 Task: Make in the project ChasePlan an epic 'Business Continuity Planning'. Create in the project ChasePlan an epic 'Data Science Implementation'. Add in the project ChasePlan an epic 'Data Visualization Implementation'
Action: Mouse moved to (377, 186)
Screenshot: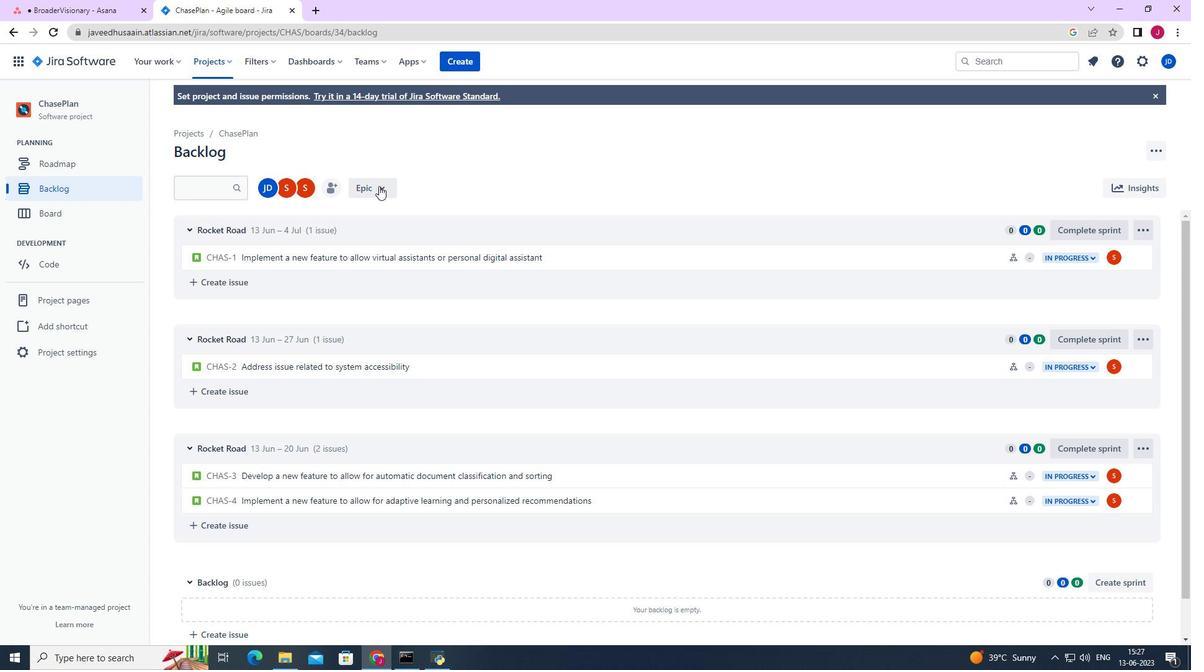 
Action: Mouse pressed left at (377, 186)
Screenshot: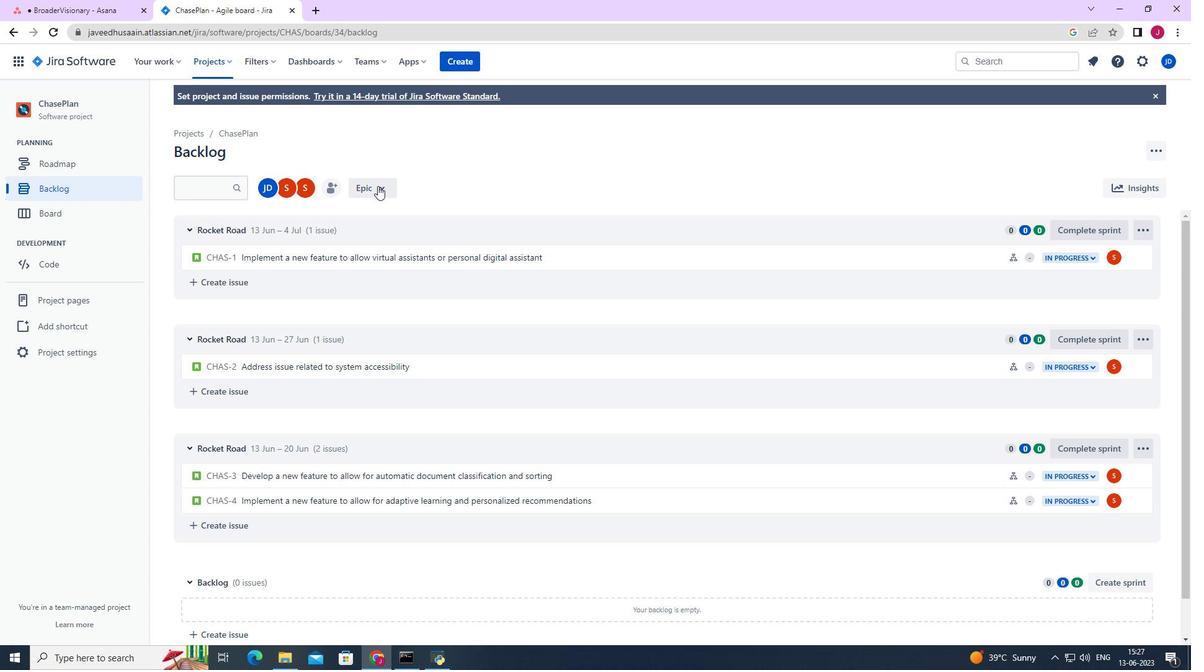 
Action: Mouse moved to (377, 263)
Screenshot: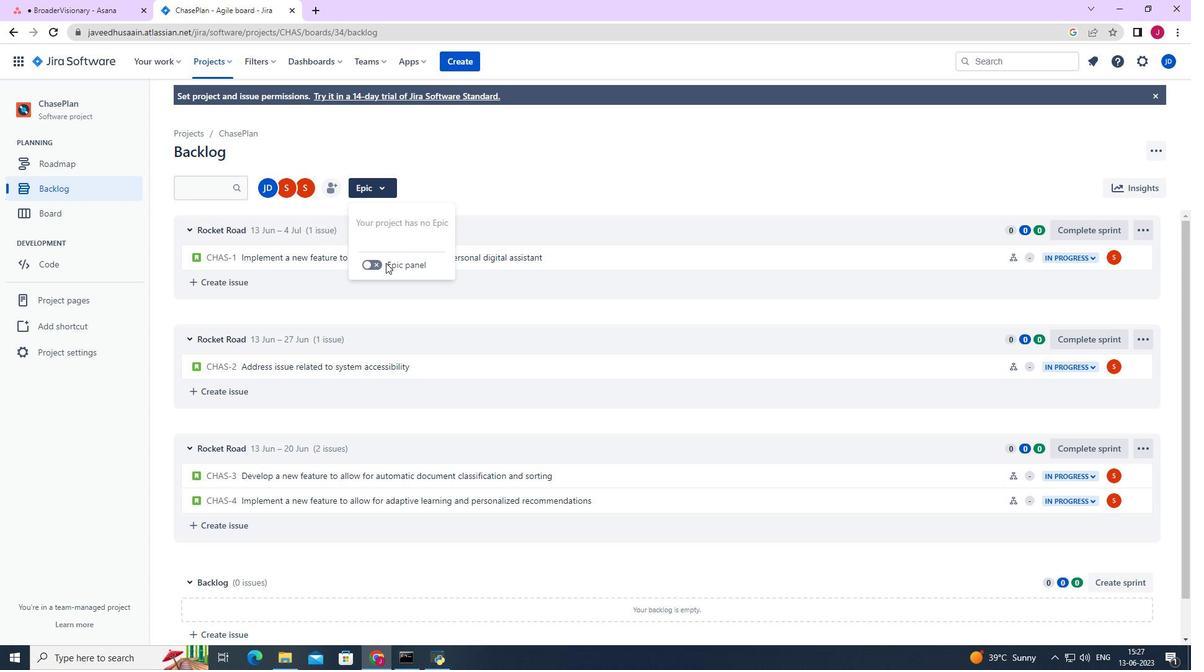 
Action: Mouse pressed left at (377, 263)
Screenshot: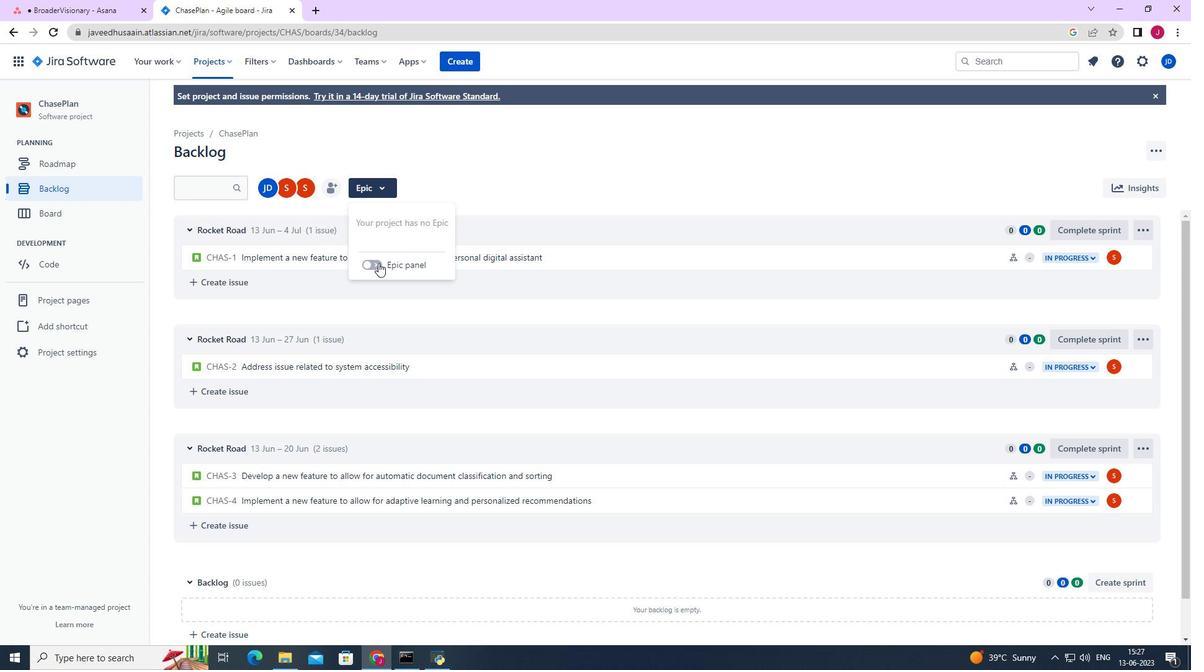 
Action: Mouse moved to (273, 463)
Screenshot: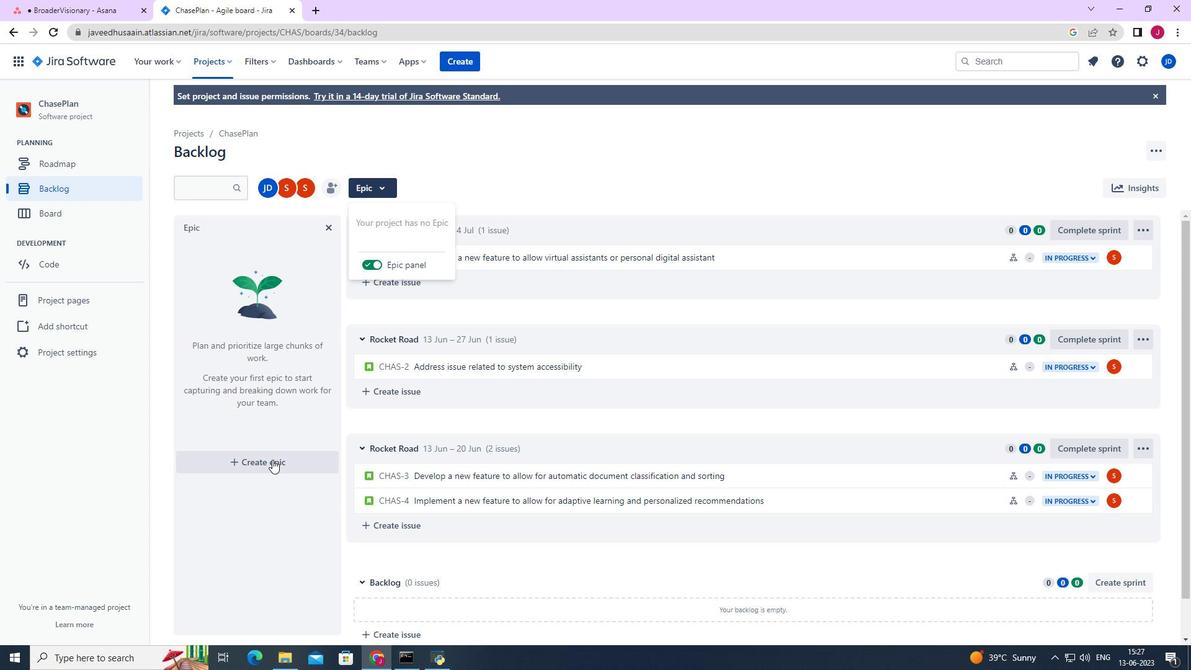
Action: Mouse pressed left at (273, 463)
Screenshot: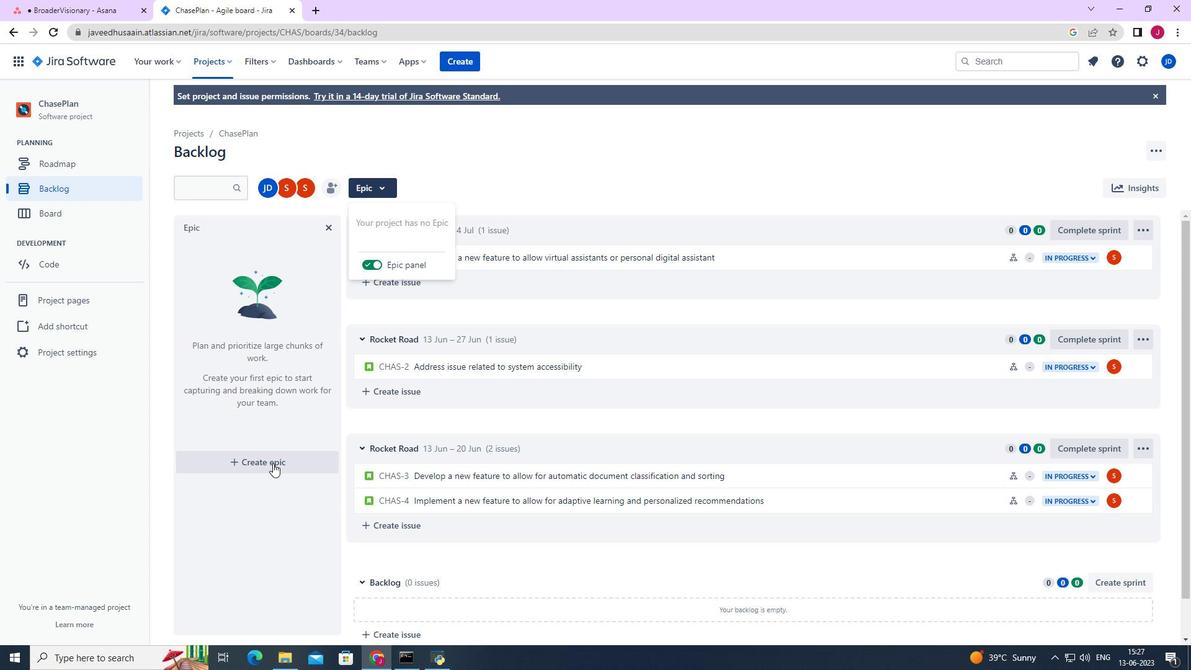 
Action: Mouse moved to (258, 462)
Screenshot: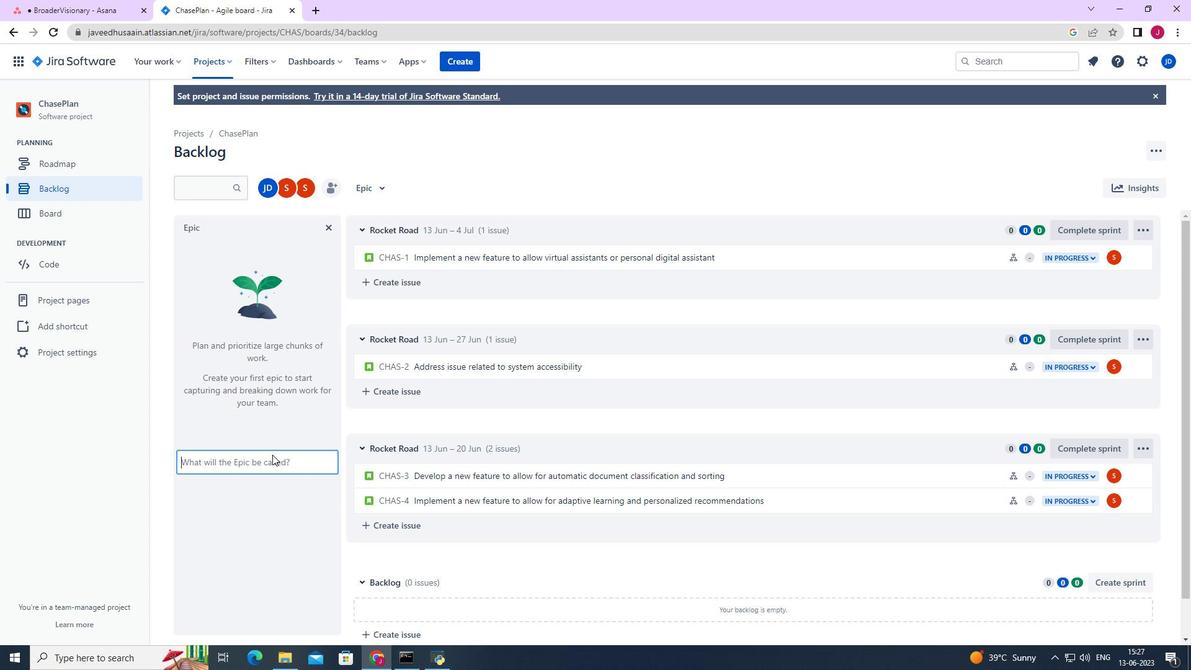 
Action: Mouse pressed left at (258, 462)
Screenshot: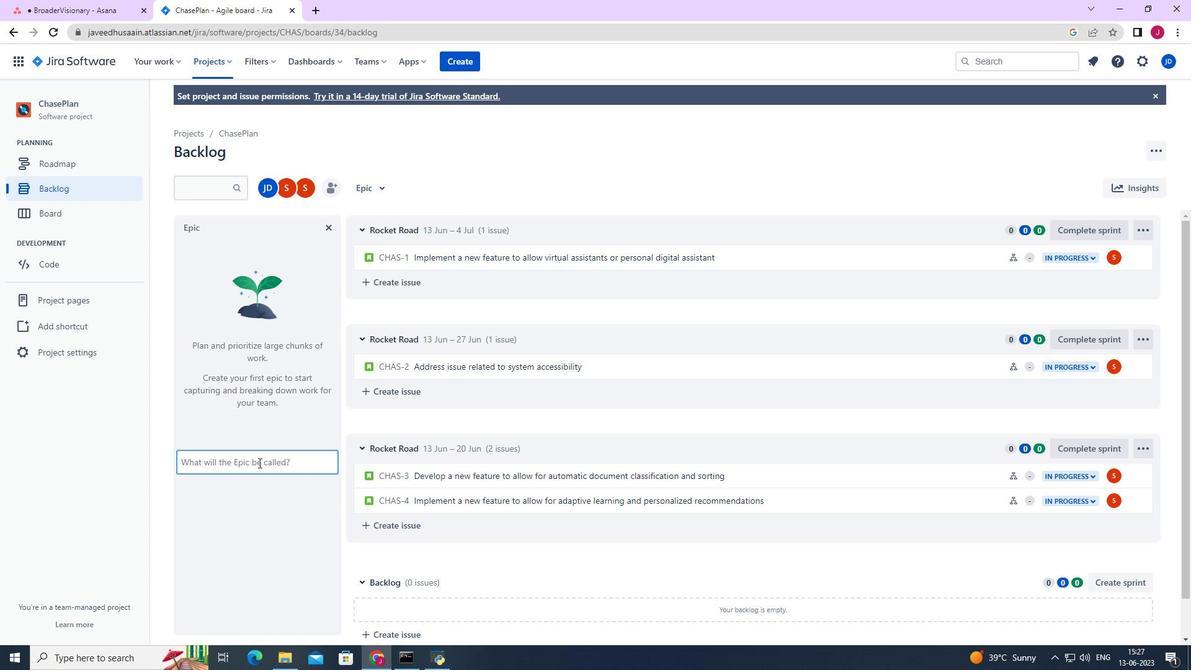 
Action: Mouse moved to (255, 461)
Screenshot: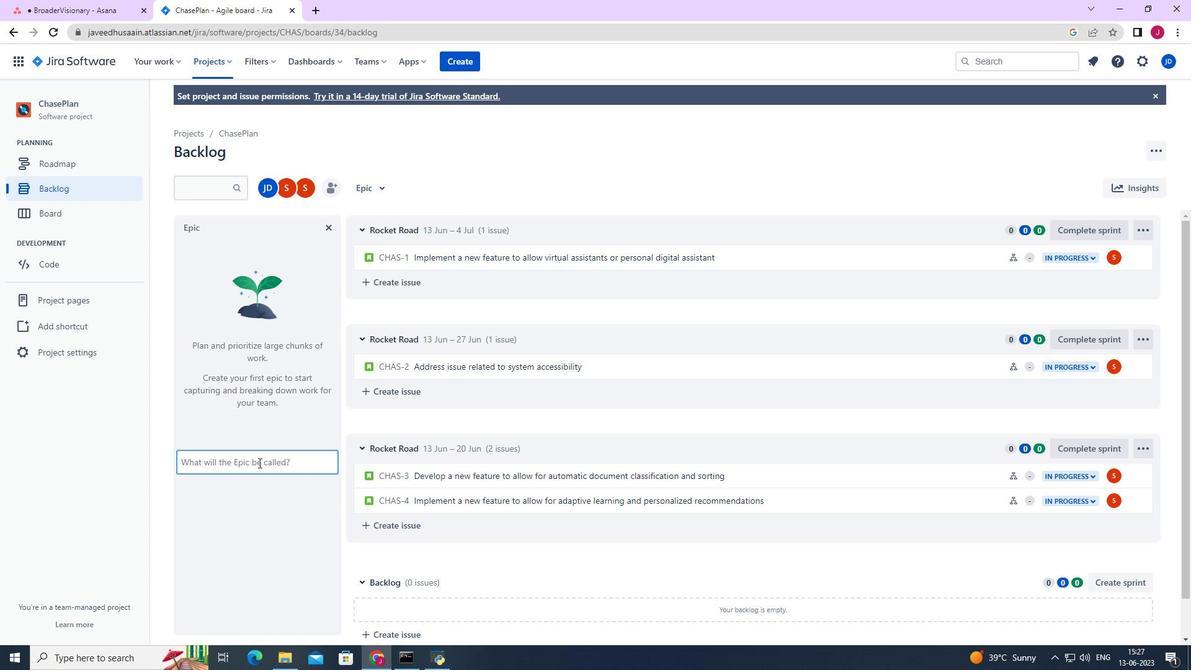 
Action: Key pressed <Key.caps_lock>B<Key.caps_lock>usiness<Key.space><Key.caps_lock>C<Key.caps_lock>ontinuity<Key.space><Key.caps_lock>P<Key.caps_lock>lanning<Key.enter><Key.caps_lock>D<Key.caps_lock>ata<Key.space><Key.caps_lock>S<Key.caps_lock>cience<Key.space><Key.caps_lock>I<Key.caps_lock>mplementation<Key.enter><Key.caps_lock>D<Key.caps_lock>ata<Key.space><Key.caps_lock>V<Key.caps_lock>isualization<Key.space><Key.caps_lock>I<Key.caps_lock>mplementation<Key.enter>
Screenshot: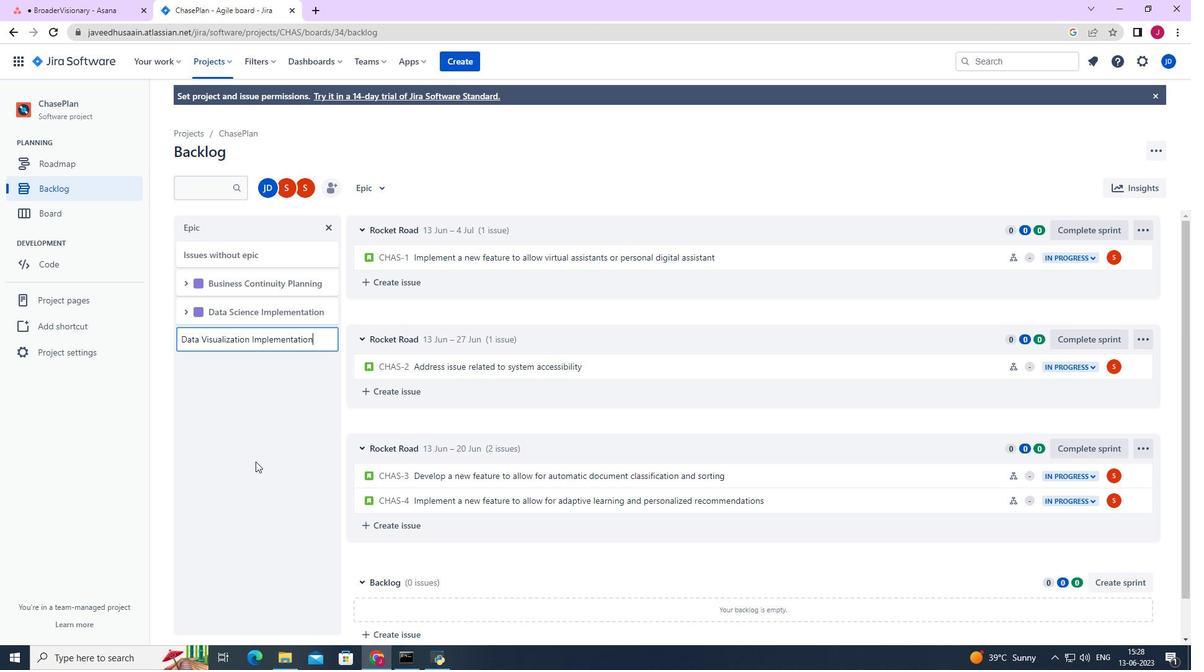 
Action: Mouse moved to (253, 460)
Screenshot: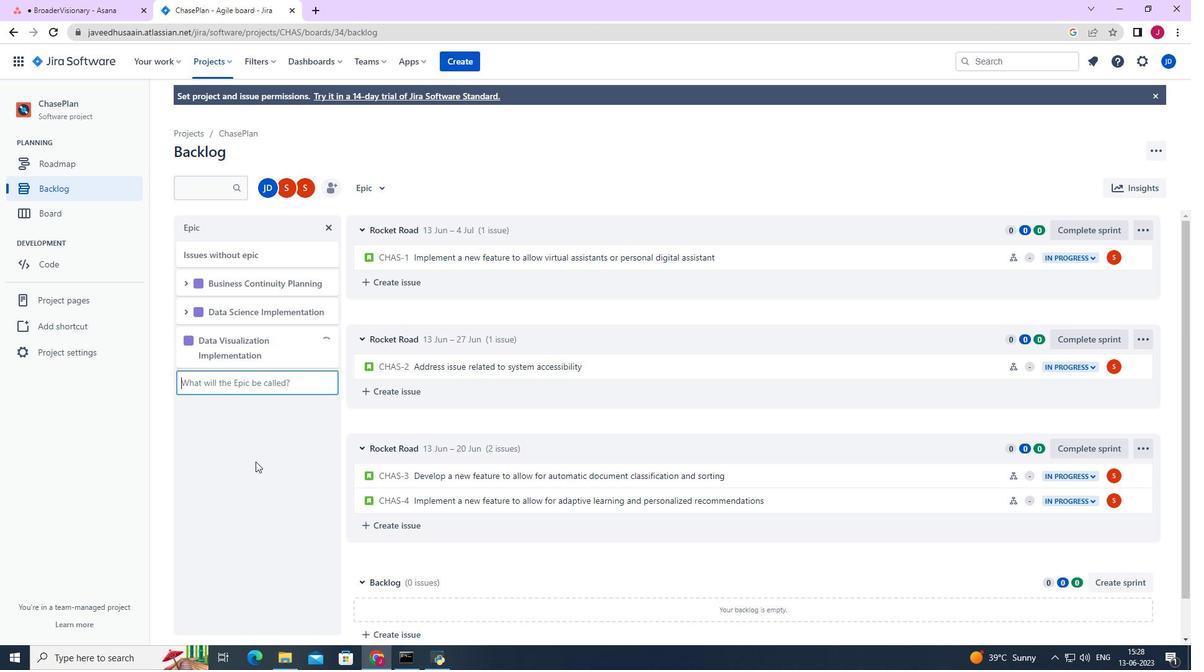 
